 Task: Select social services as the cause.
Action: Mouse moved to (757, 75)
Screenshot: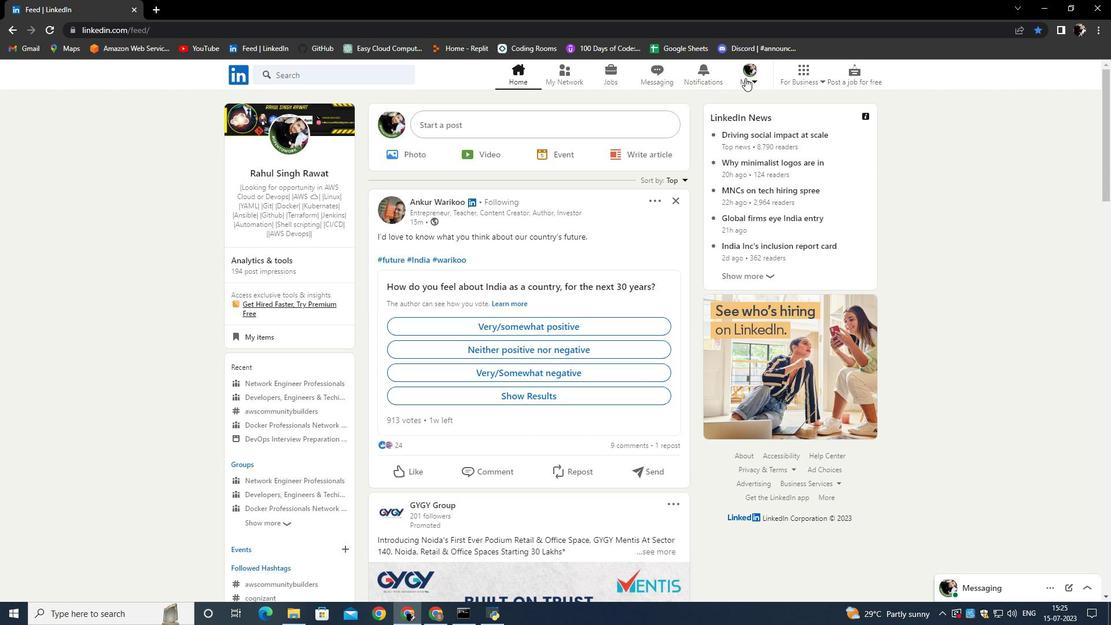 
Action: Mouse pressed left at (757, 75)
Screenshot: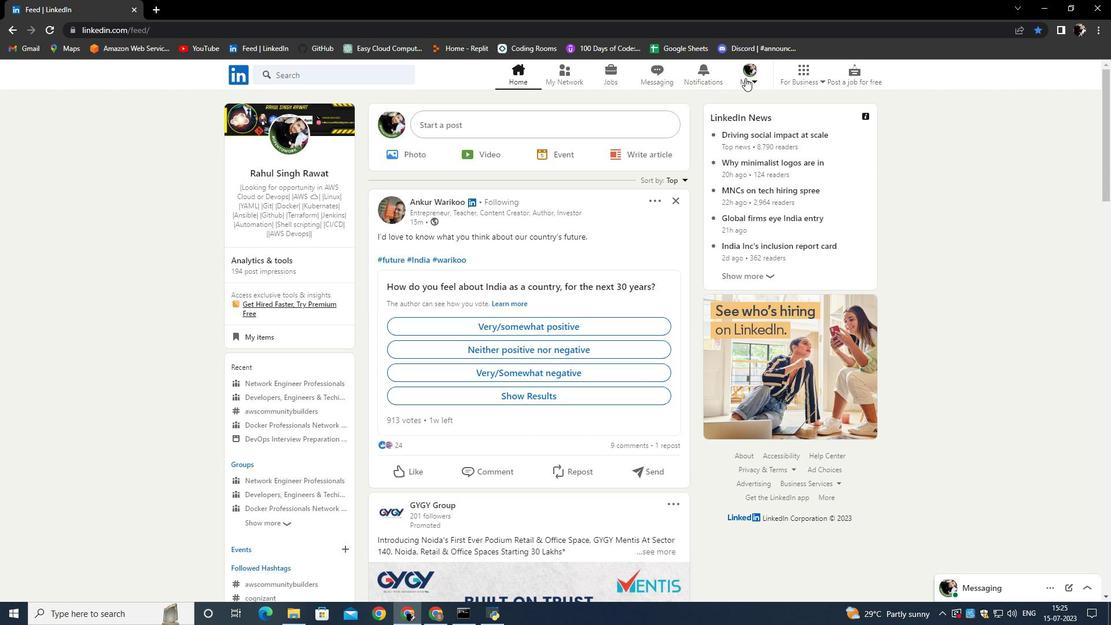 
Action: Mouse moved to (647, 145)
Screenshot: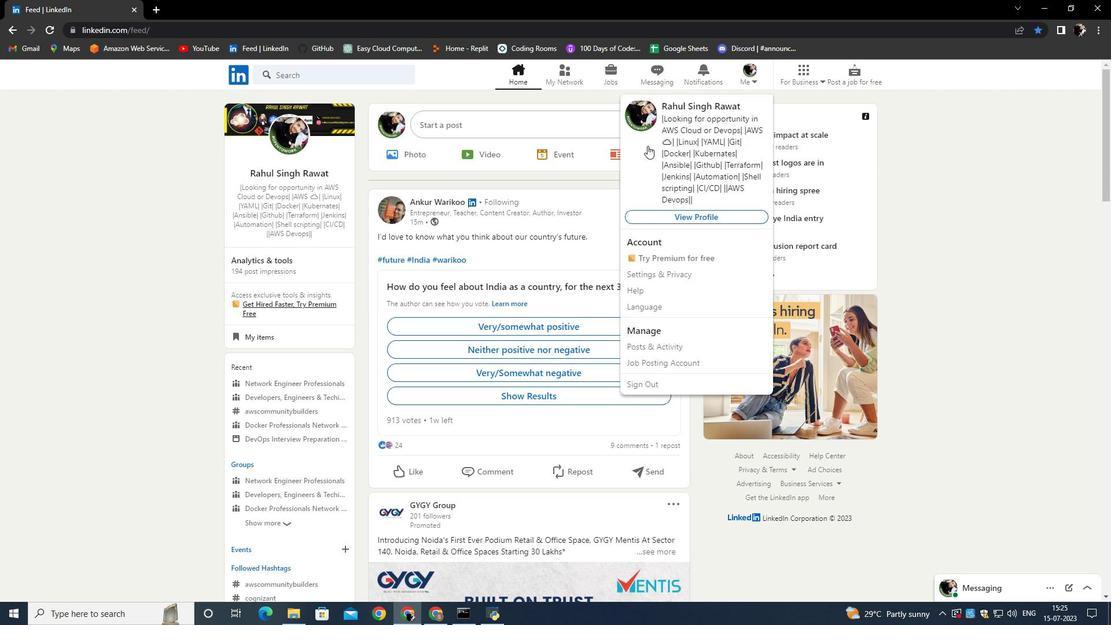 
Action: Mouse pressed left at (647, 145)
Screenshot: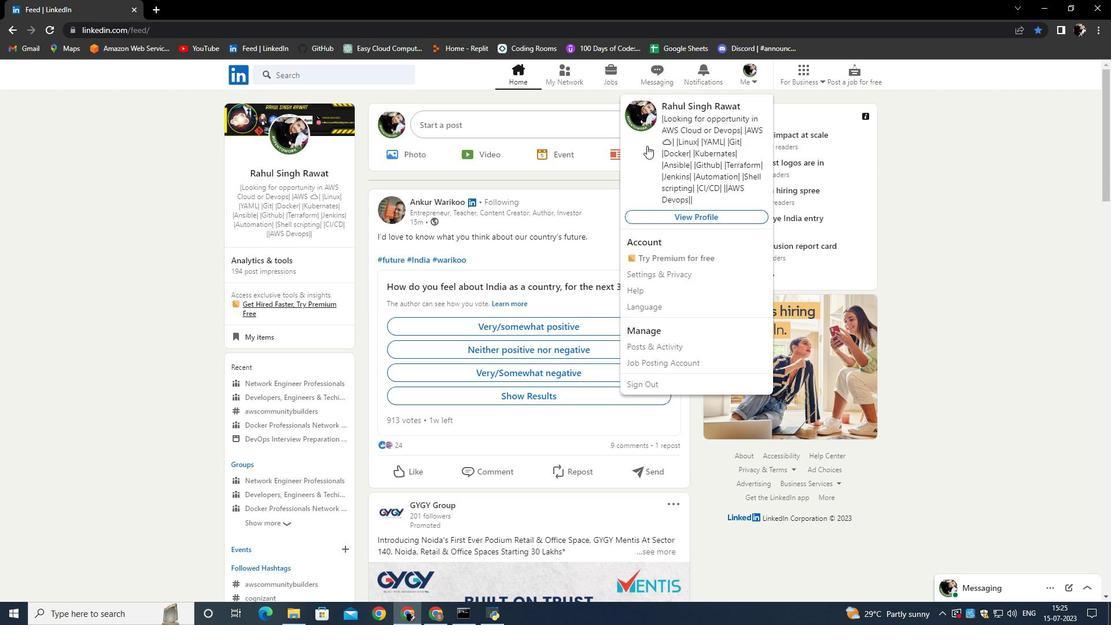 
Action: Mouse moved to (355, 445)
Screenshot: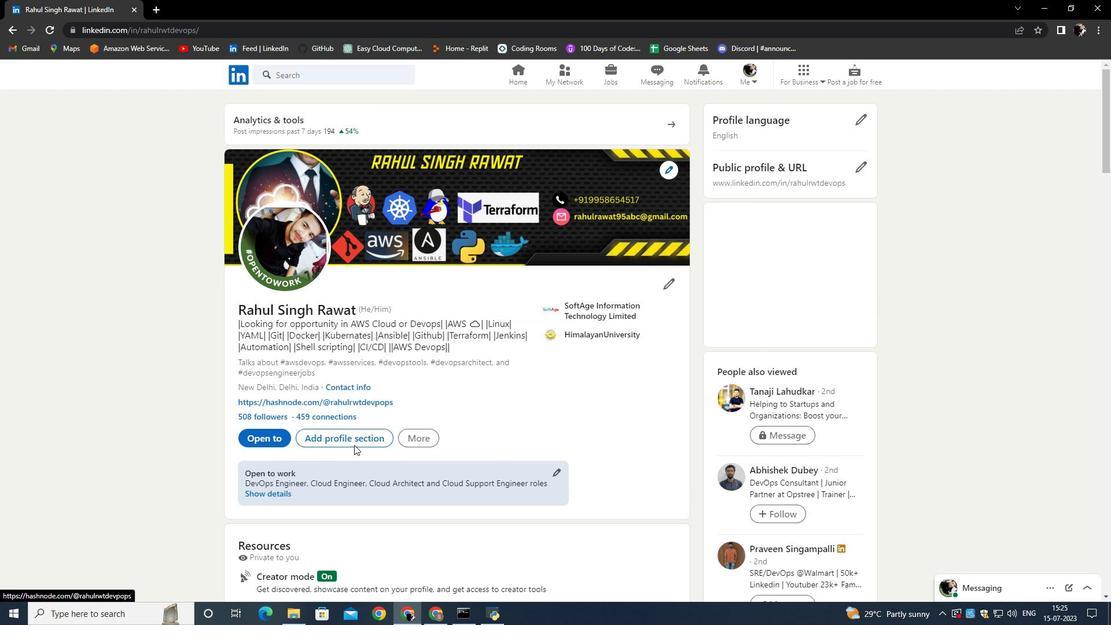 
Action: Mouse pressed left at (355, 445)
Screenshot: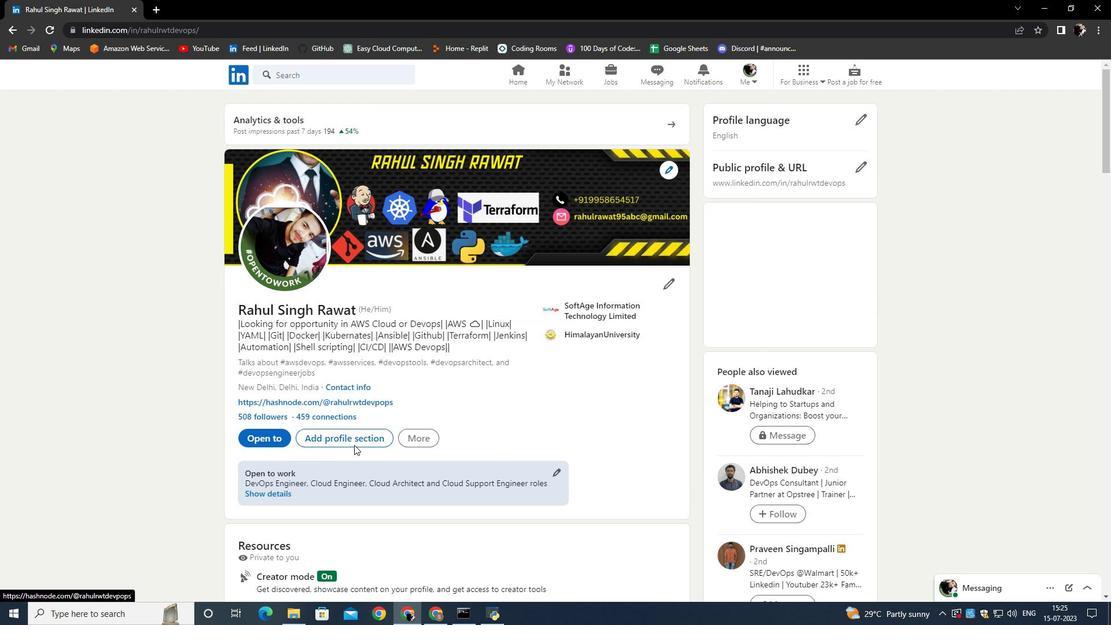 
Action: Mouse moved to (453, 320)
Screenshot: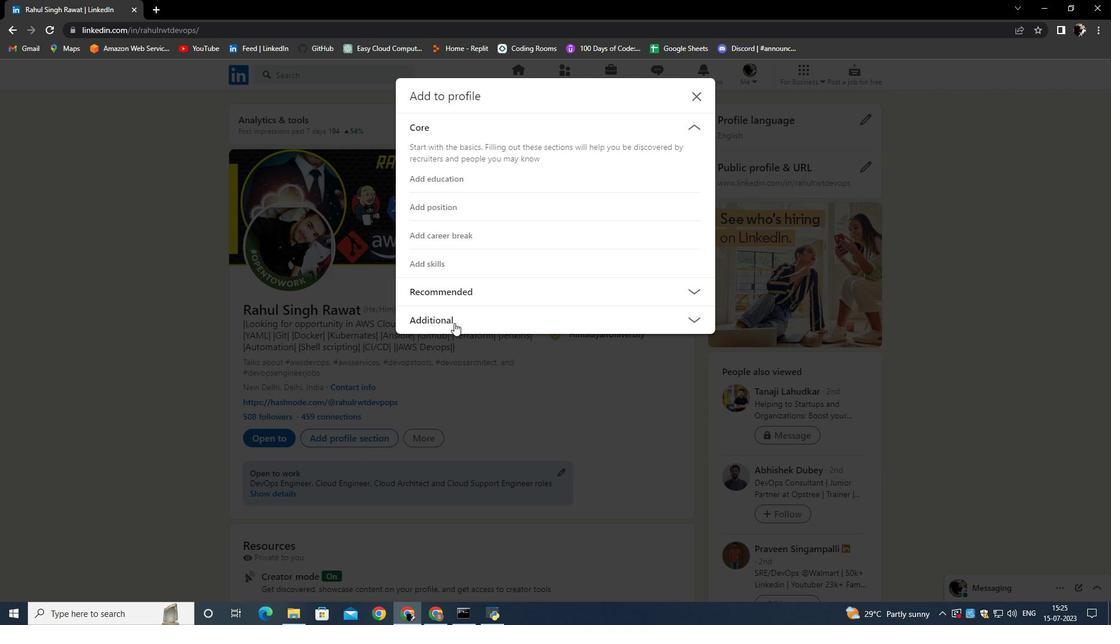 
Action: Mouse pressed left at (453, 320)
Screenshot: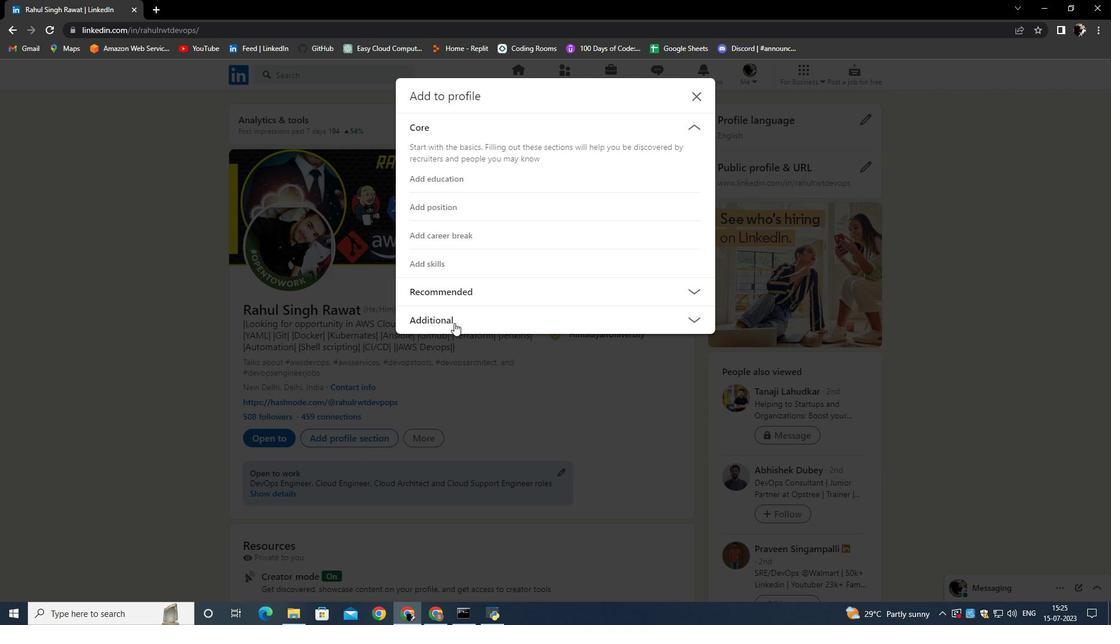 
Action: Mouse moved to (412, 435)
Screenshot: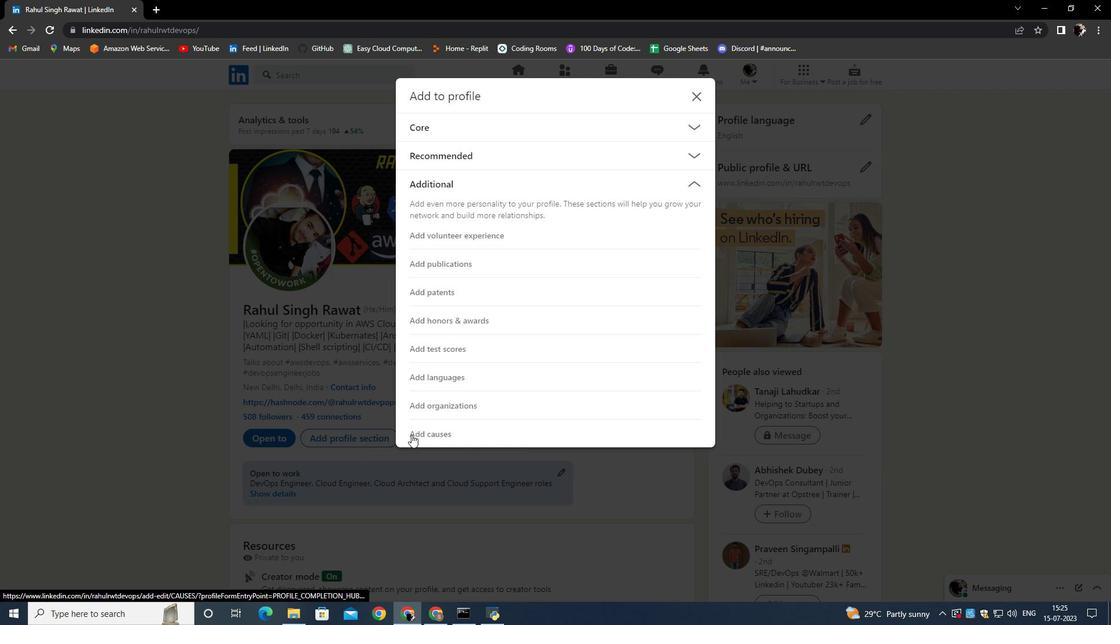 
Action: Mouse pressed left at (412, 435)
Screenshot: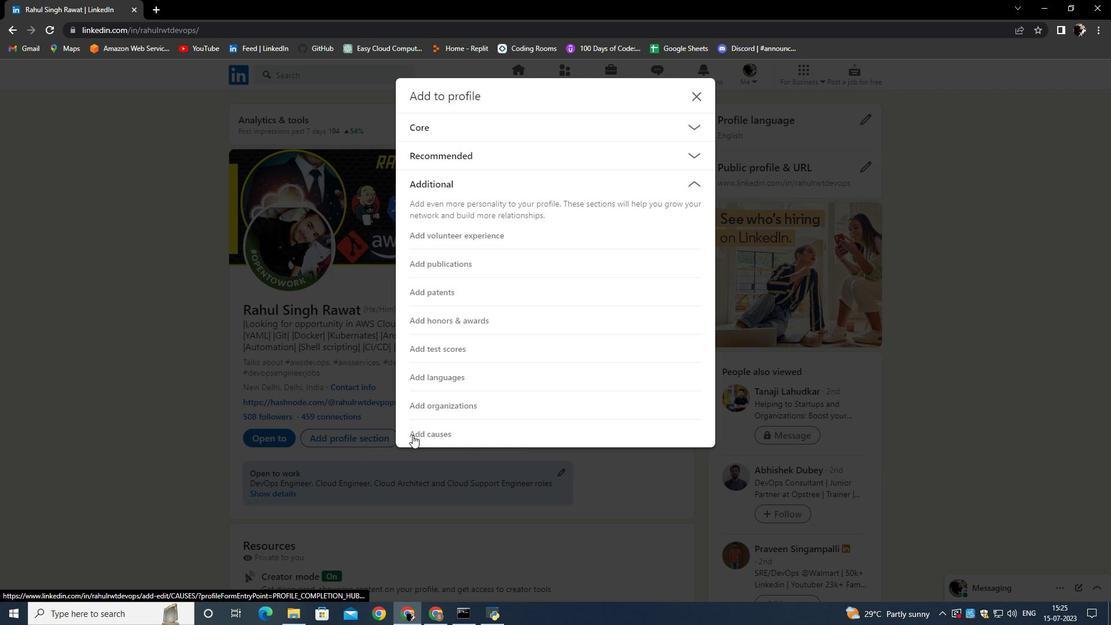 
Action: Mouse moved to (362, 409)
Screenshot: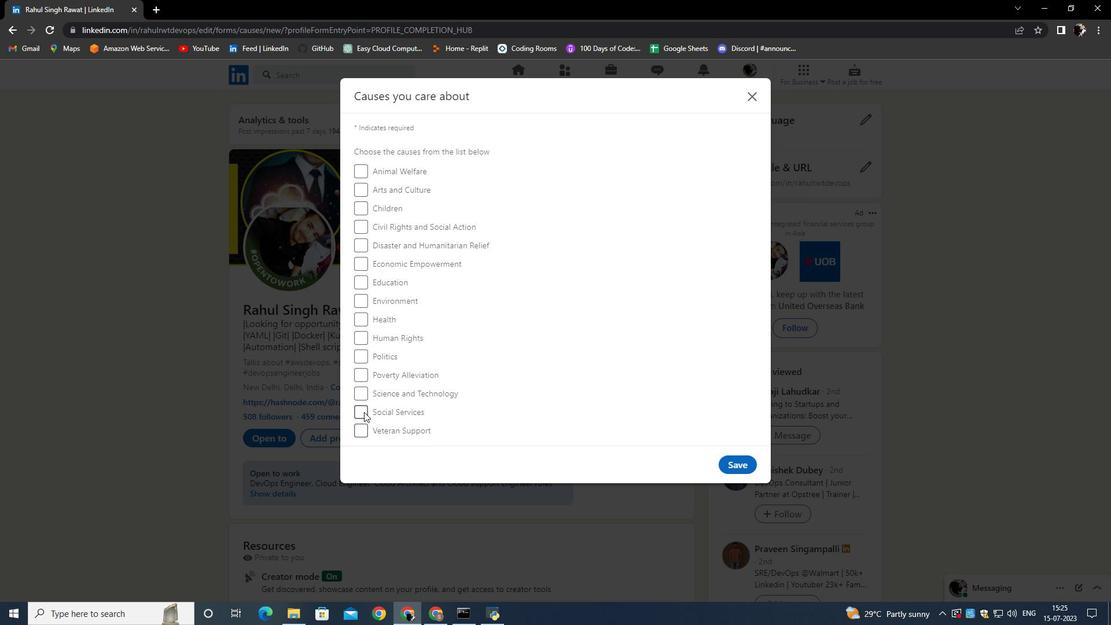 
Action: Mouse pressed left at (362, 409)
Screenshot: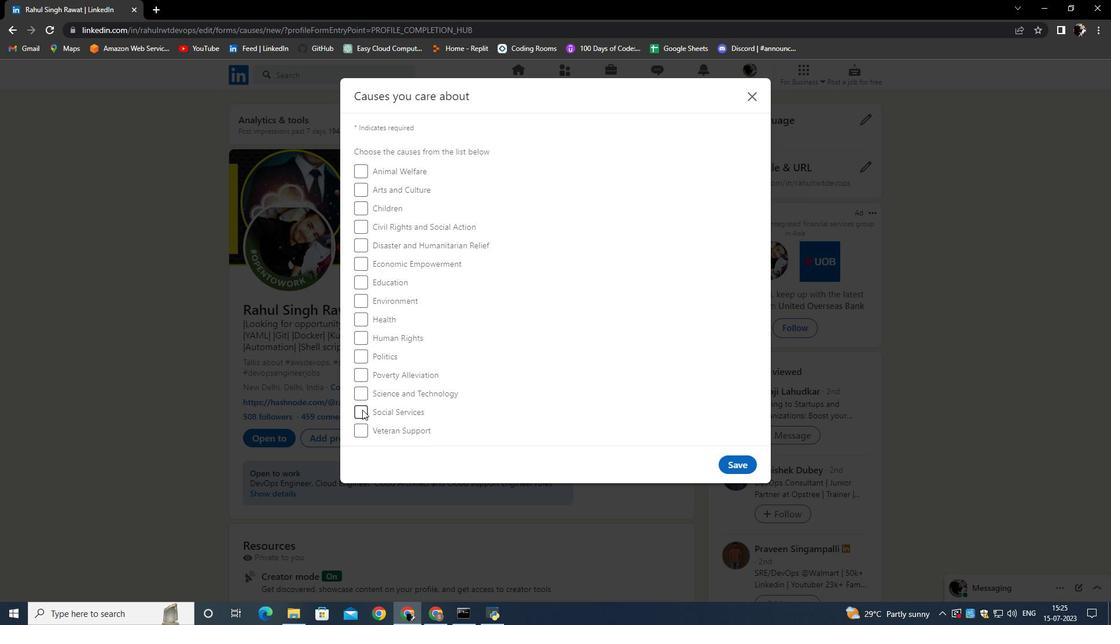 
Action: Mouse moved to (549, 384)
Screenshot: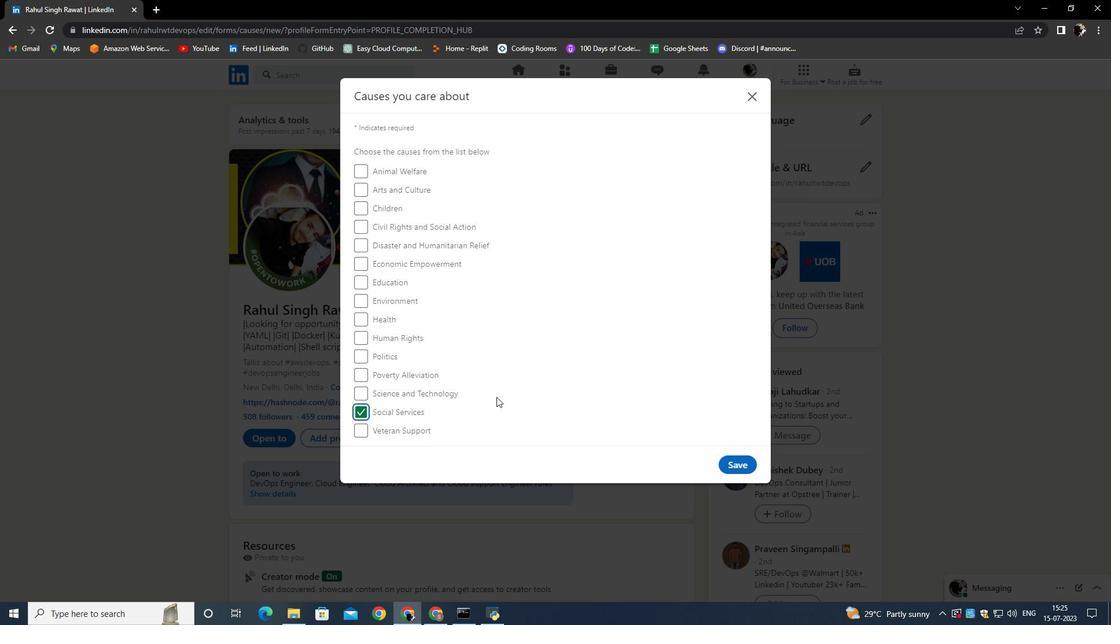 
Action: Mouse pressed left at (549, 384)
Screenshot: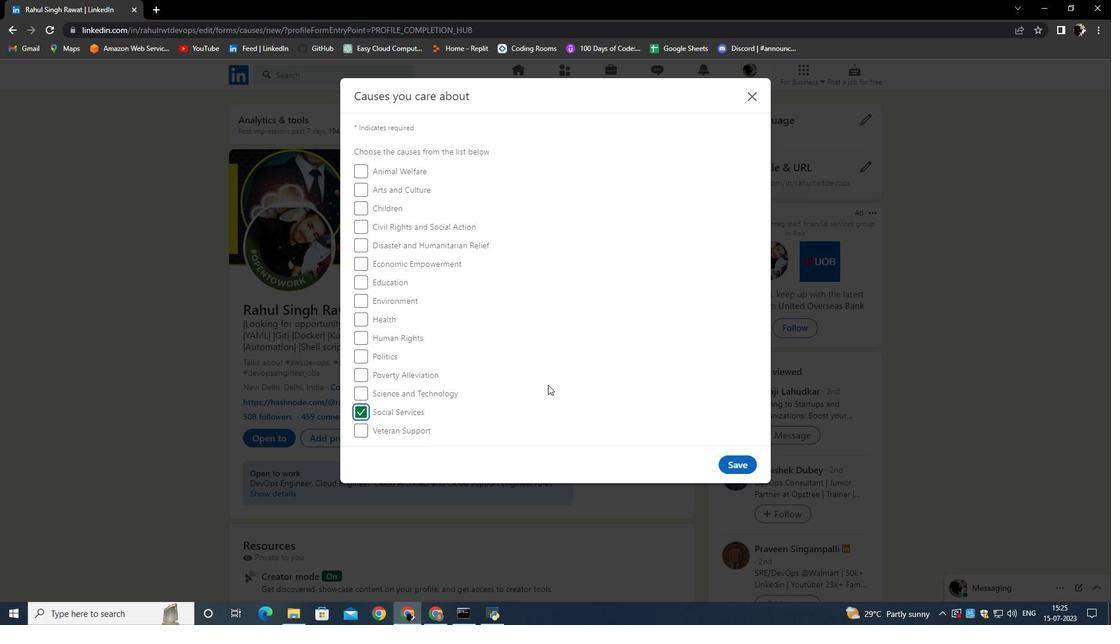 
